 Task: Add Mission Organic Flour Tortillas 6 Count to the cart.
Action: Mouse moved to (82, 149)
Screenshot: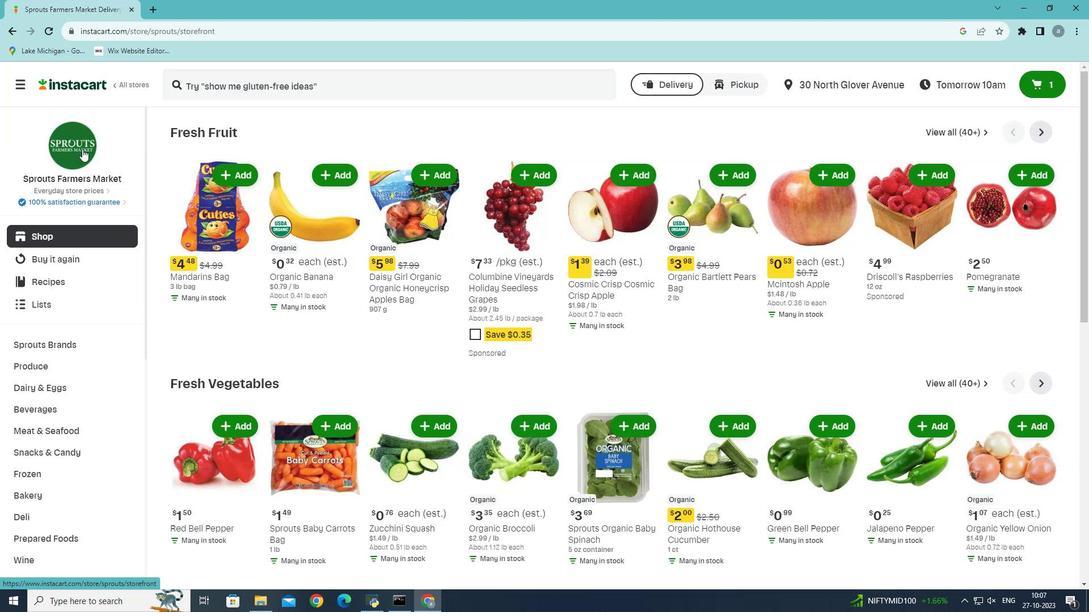 
Action: Mouse pressed left at (82, 149)
Screenshot: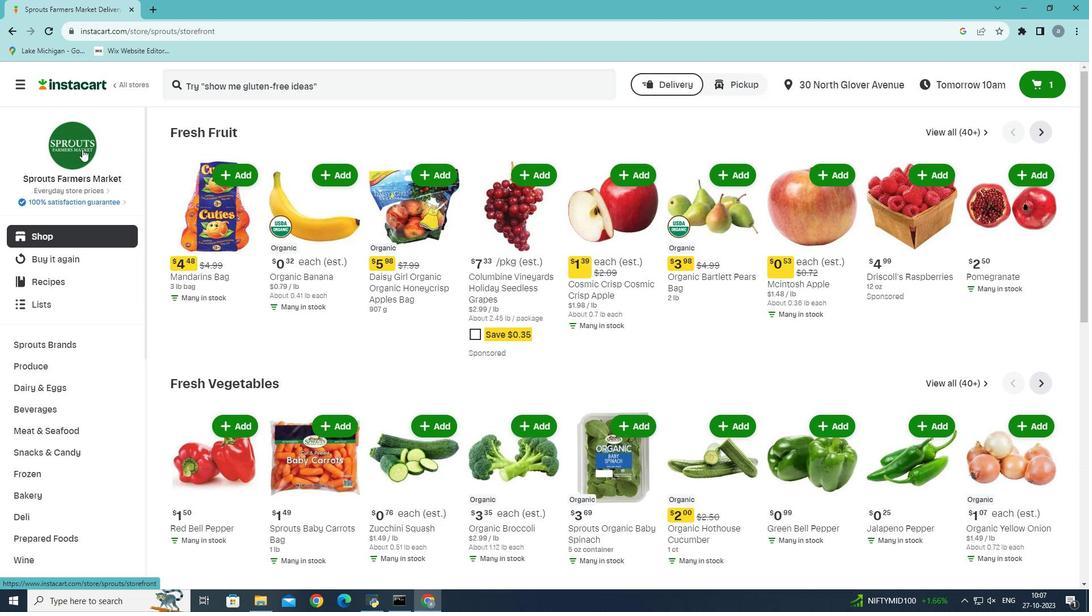 
Action: Mouse moved to (20, 83)
Screenshot: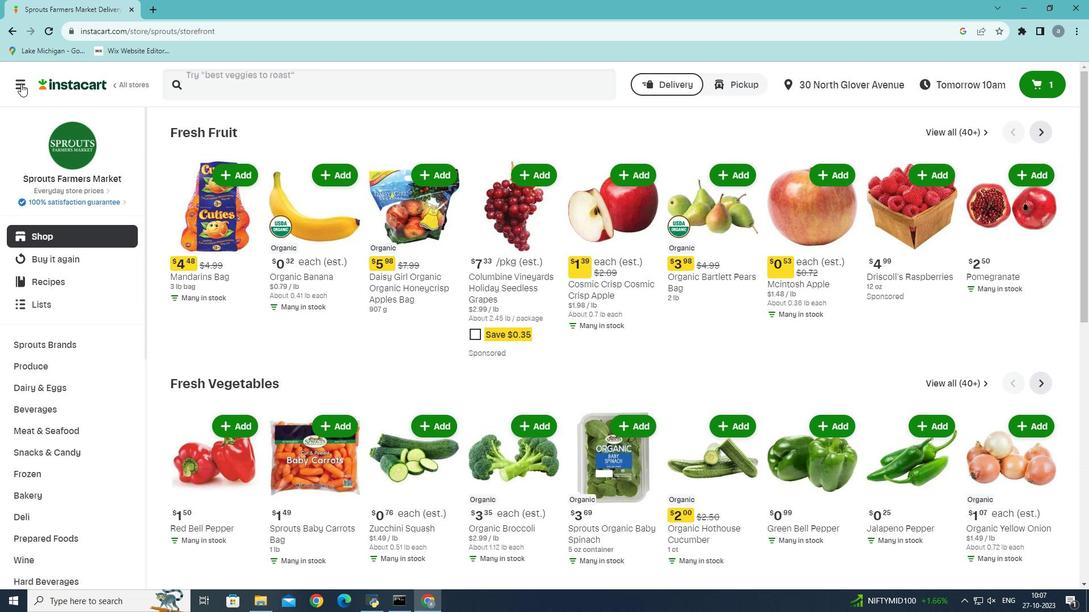 
Action: Mouse pressed left at (20, 83)
Screenshot: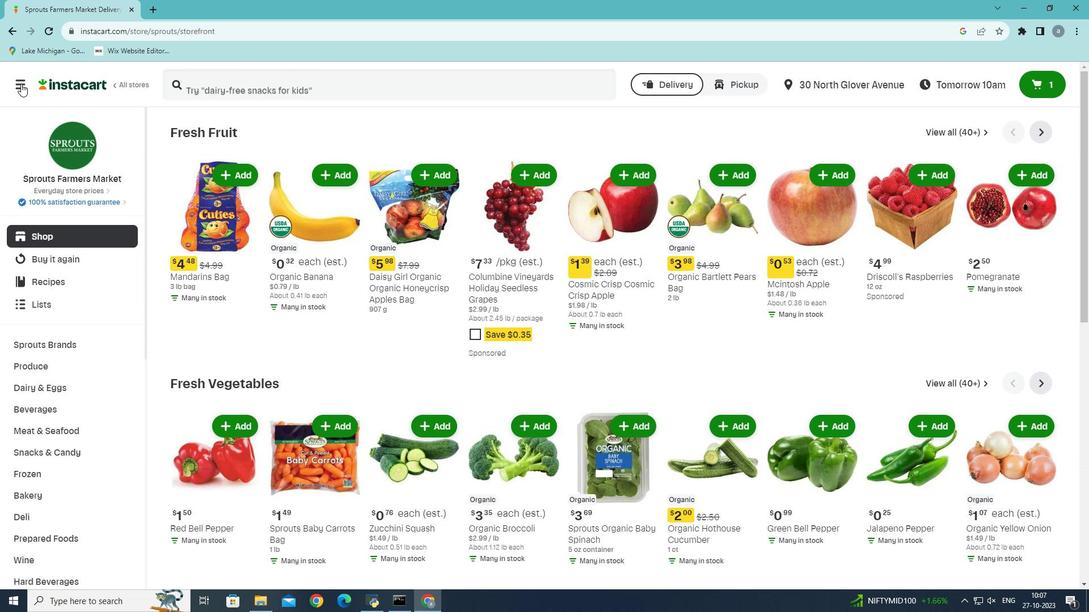 
Action: Mouse moved to (48, 325)
Screenshot: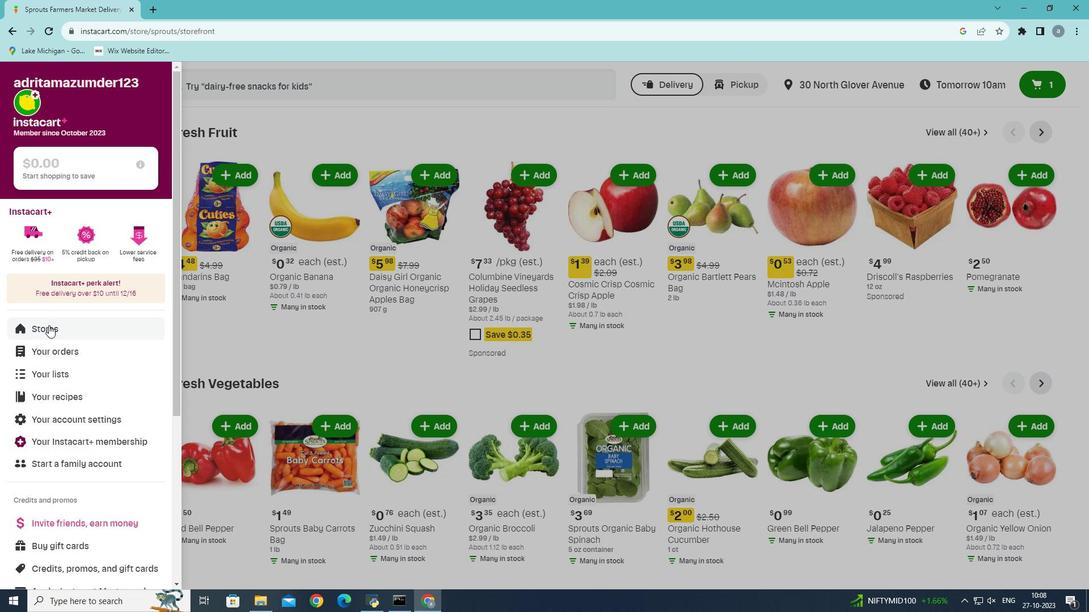 
Action: Mouse pressed left at (48, 325)
Screenshot: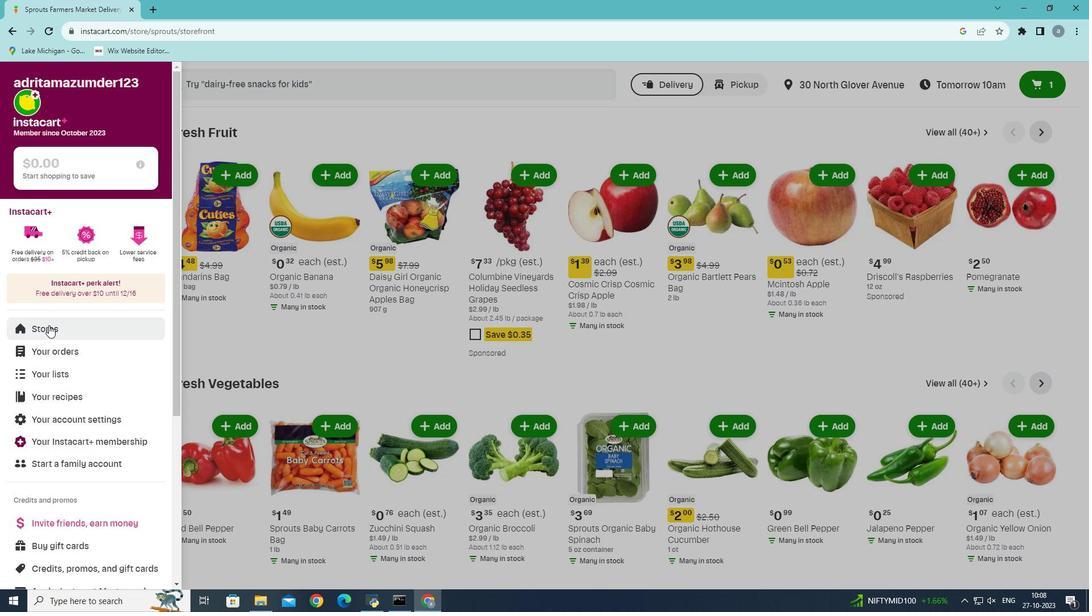 
Action: Mouse moved to (265, 128)
Screenshot: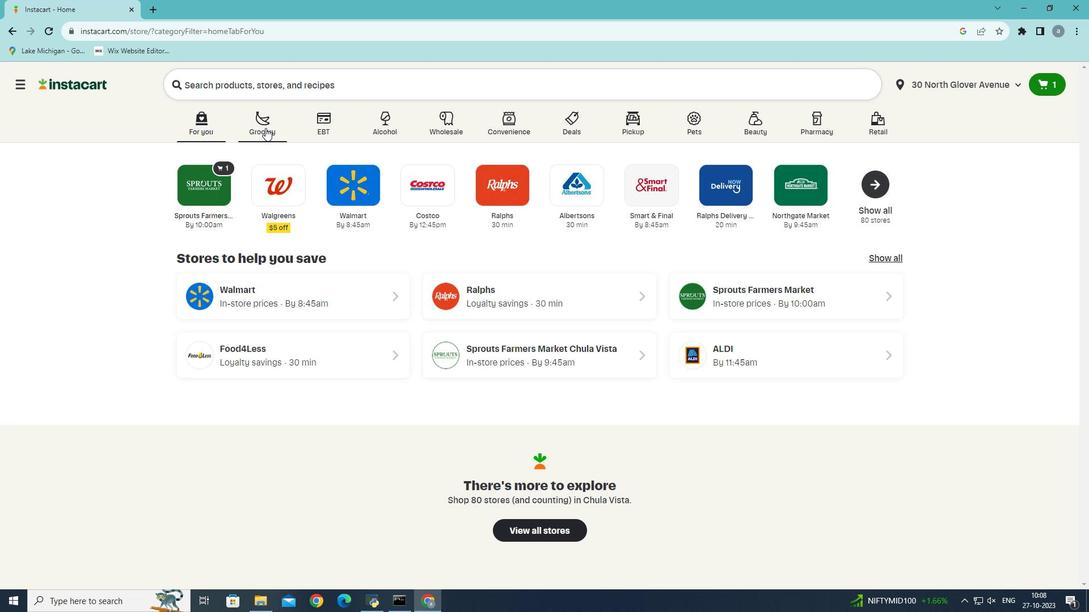 
Action: Mouse pressed left at (265, 128)
Screenshot: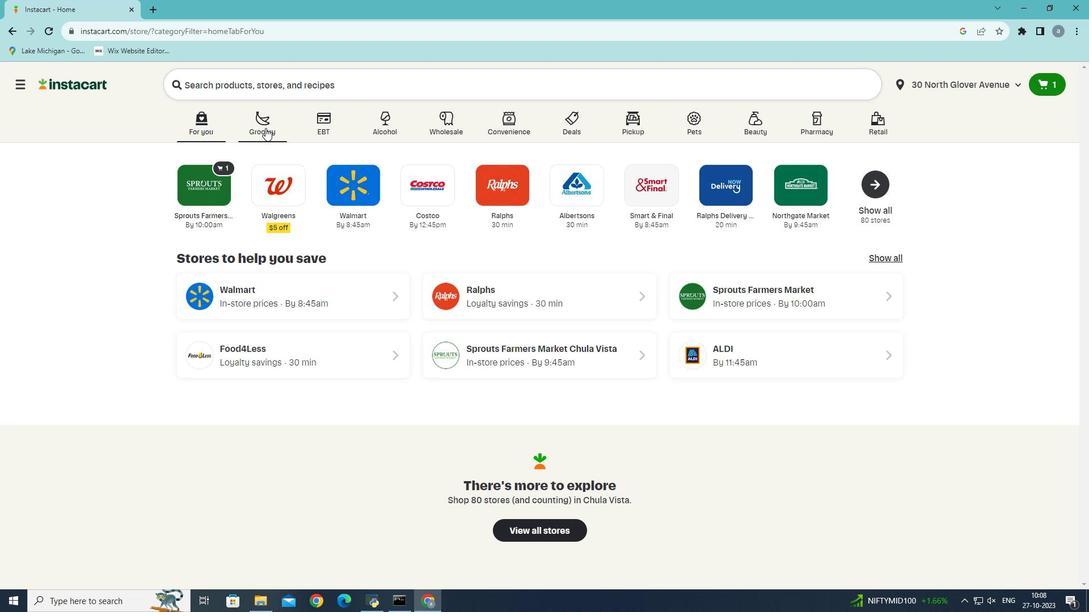 
Action: Mouse moved to (257, 327)
Screenshot: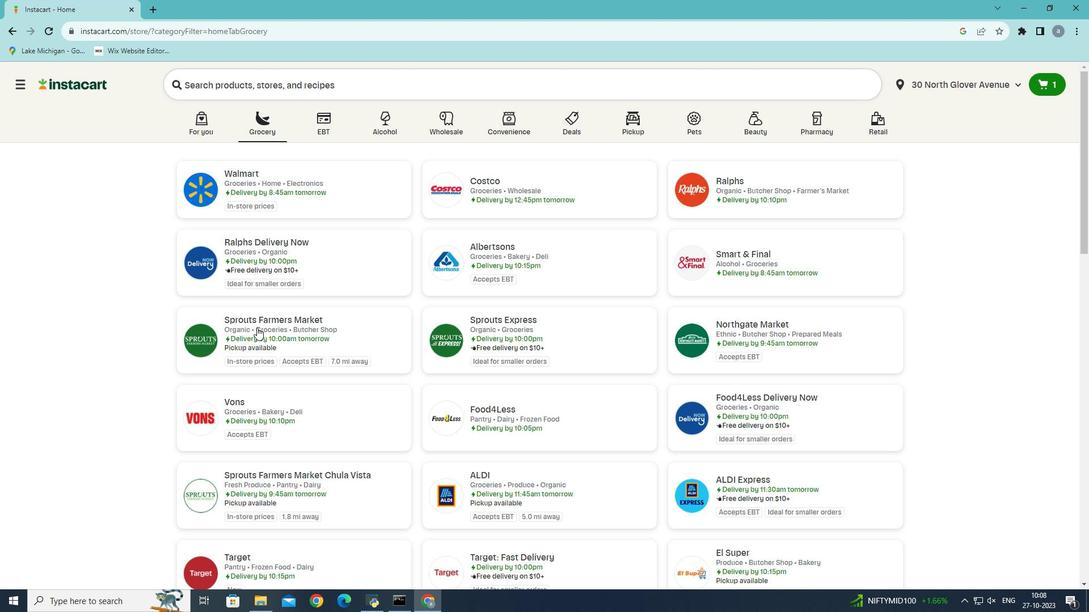 
Action: Mouse pressed left at (257, 327)
Screenshot: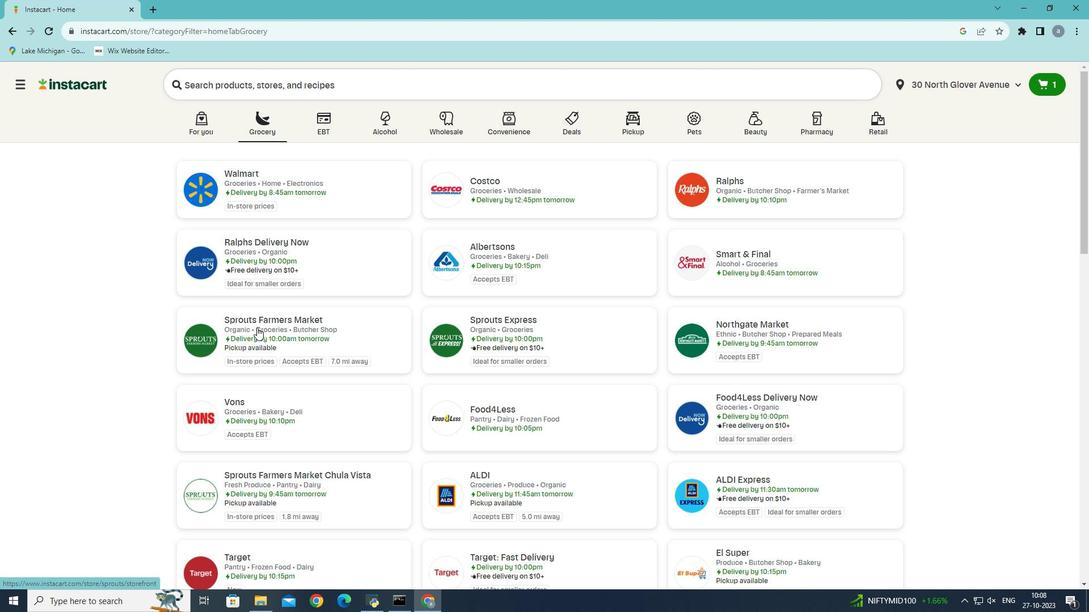 
Action: Mouse moved to (42, 501)
Screenshot: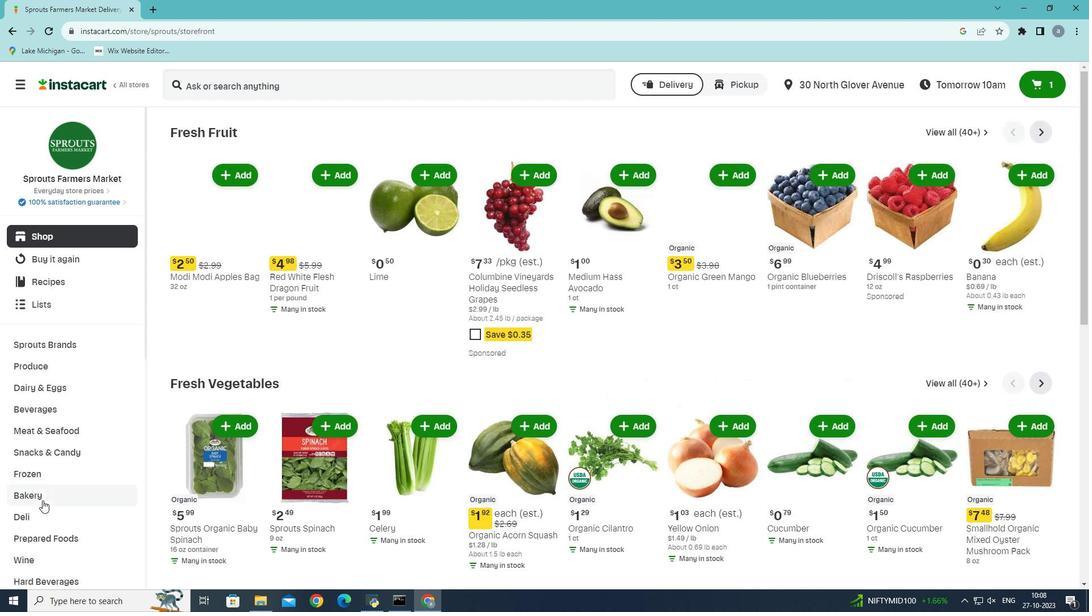 
Action: Mouse pressed left at (42, 501)
Screenshot: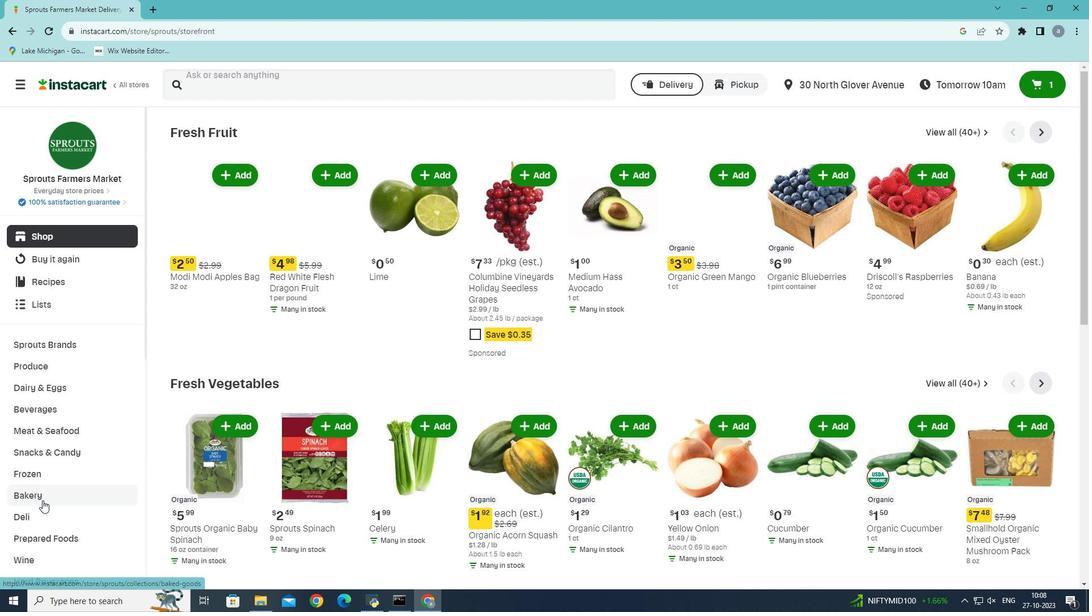 
Action: Mouse moved to (840, 154)
Screenshot: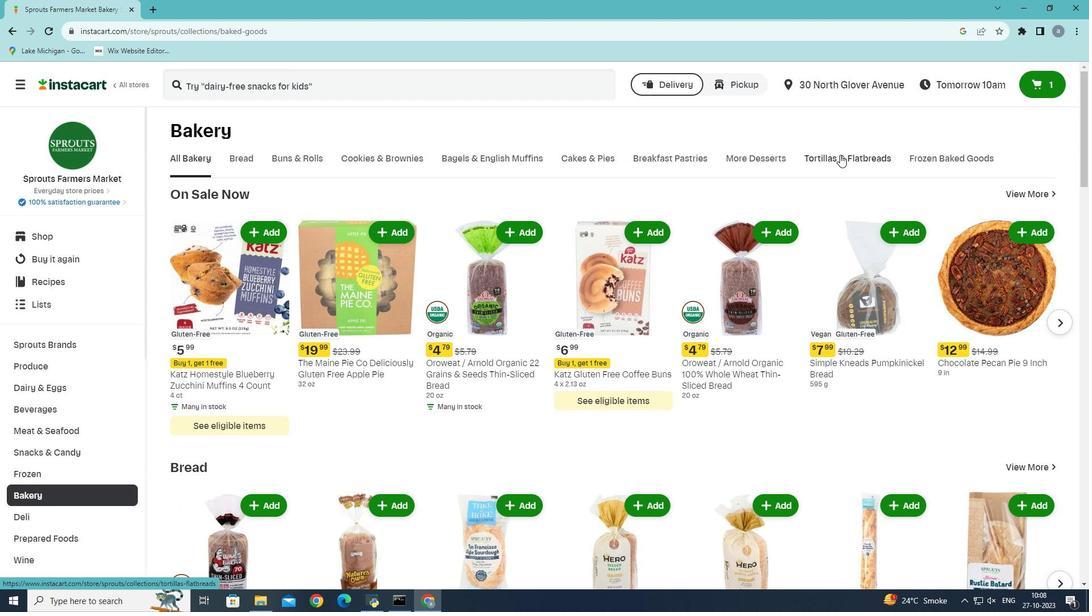 
Action: Mouse pressed left at (840, 154)
Screenshot: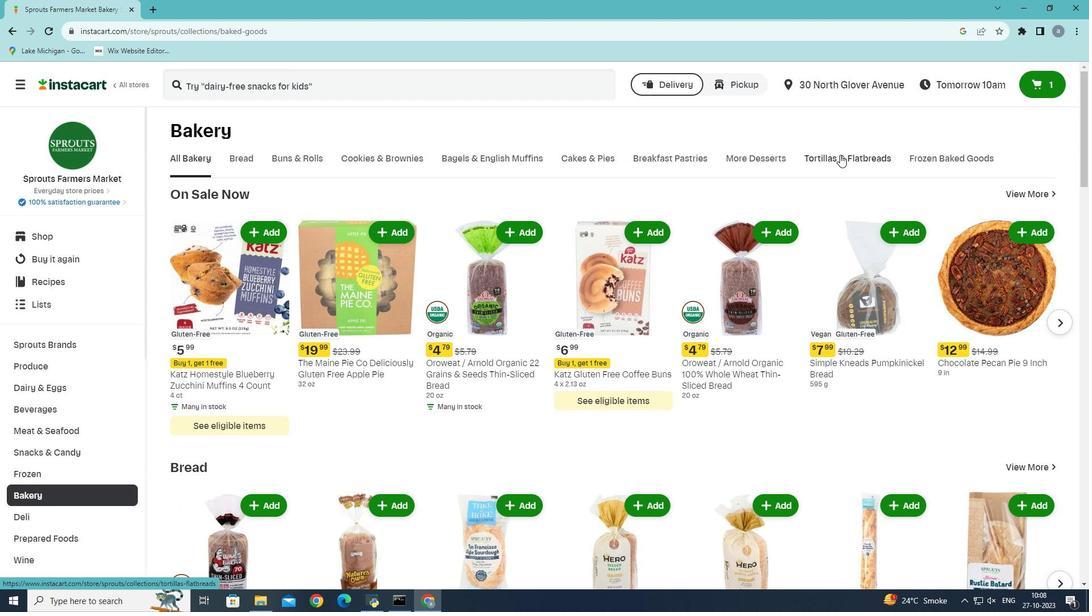 
Action: Mouse moved to (261, 206)
Screenshot: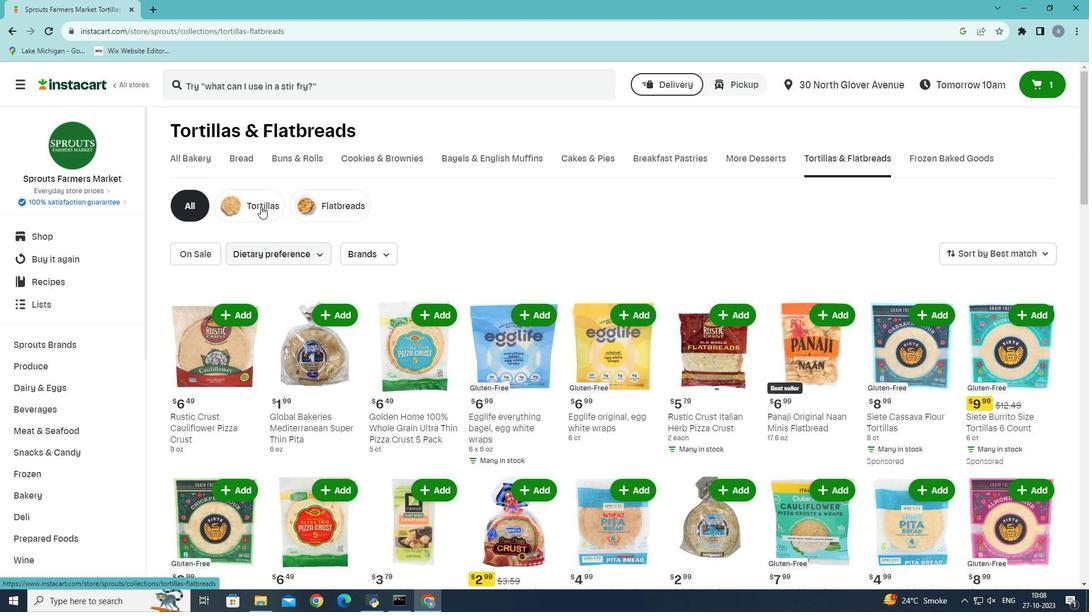 
Action: Mouse pressed left at (261, 206)
Screenshot: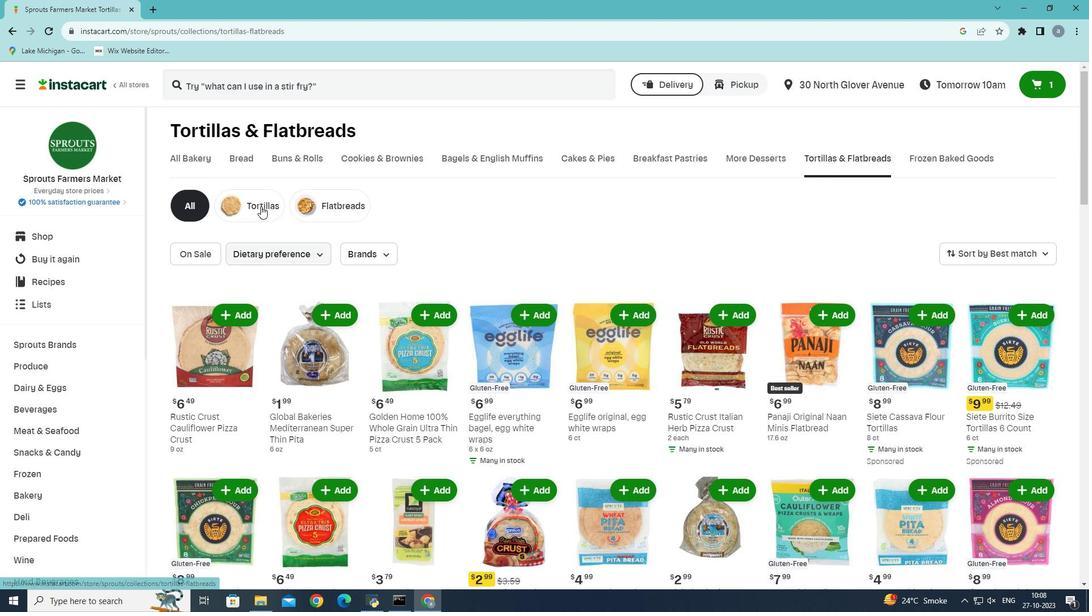 
Action: Mouse moved to (688, 439)
Screenshot: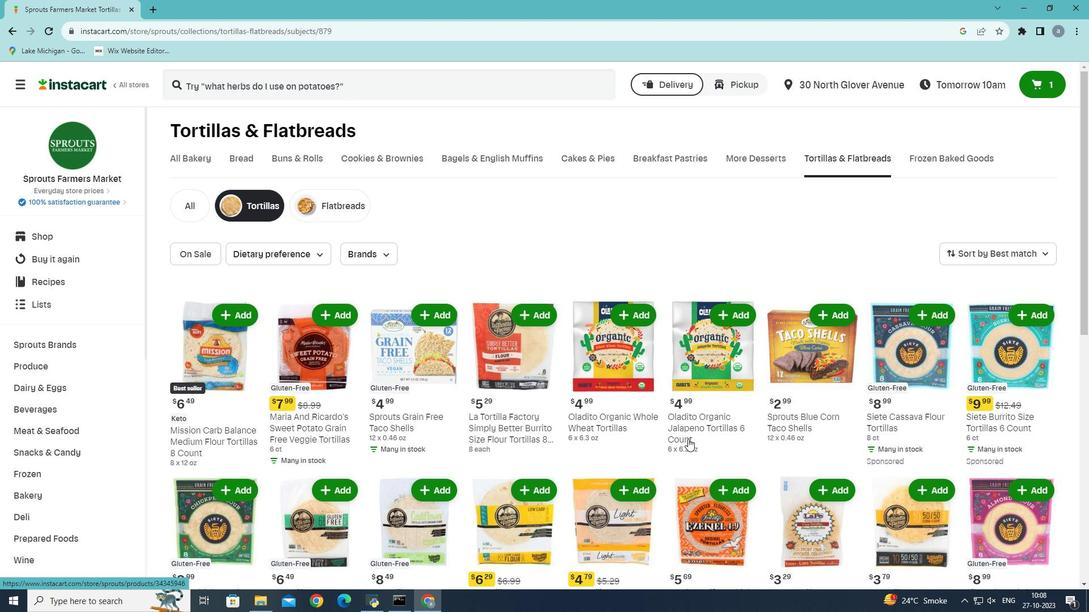 
Action: Mouse scrolled (688, 438) with delta (0, 0)
Screenshot: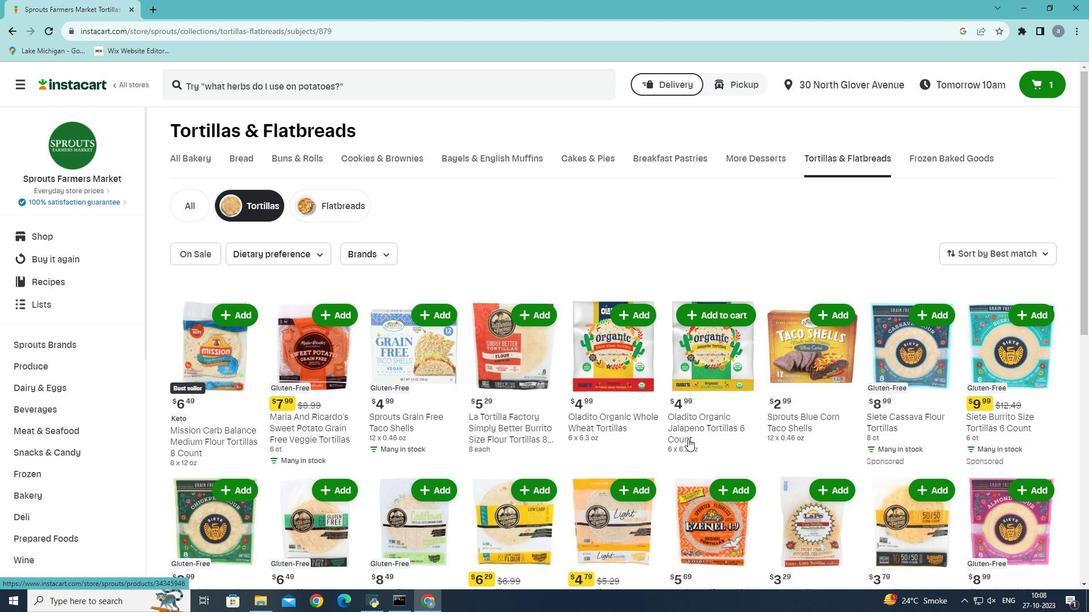 
Action: Mouse scrolled (688, 438) with delta (0, 0)
Screenshot: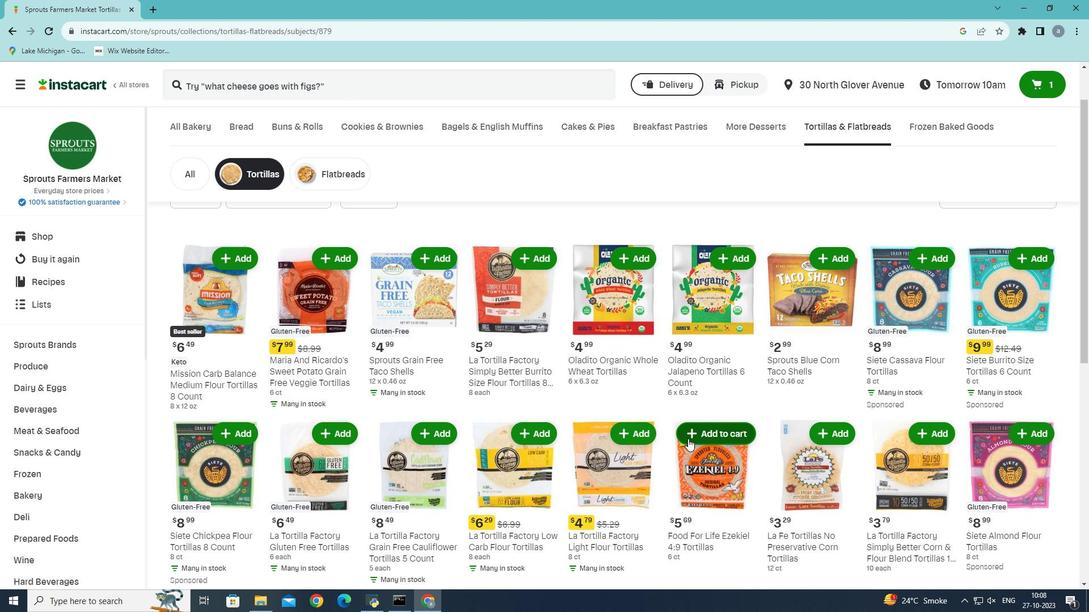 
Action: Mouse scrolled (688, 438) with delta (0, 0)
Screenshot: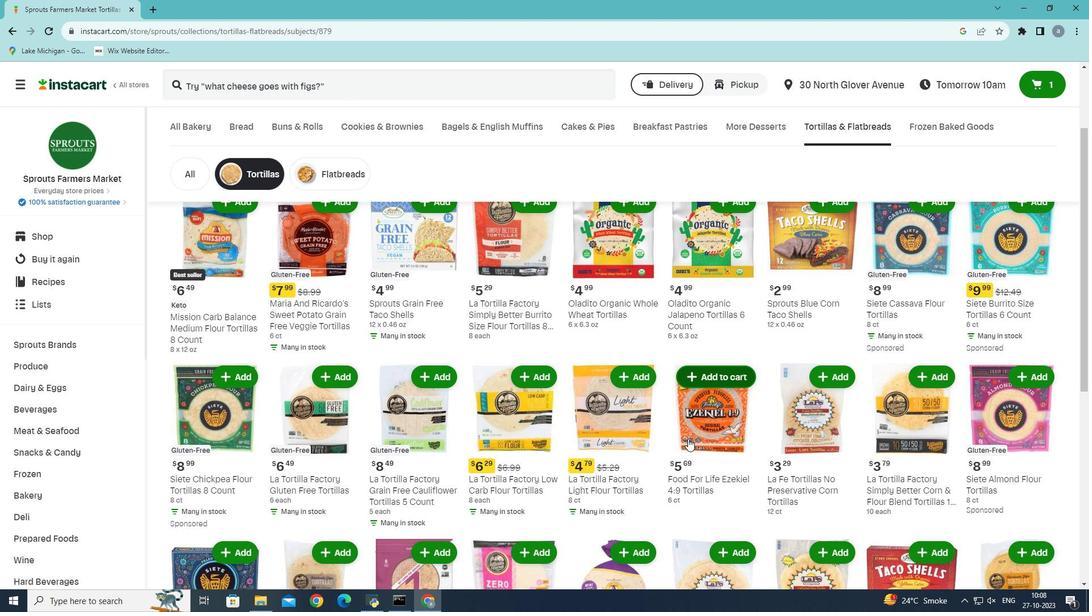 
Action: Mouse moved to (744, 435)
Screenshot: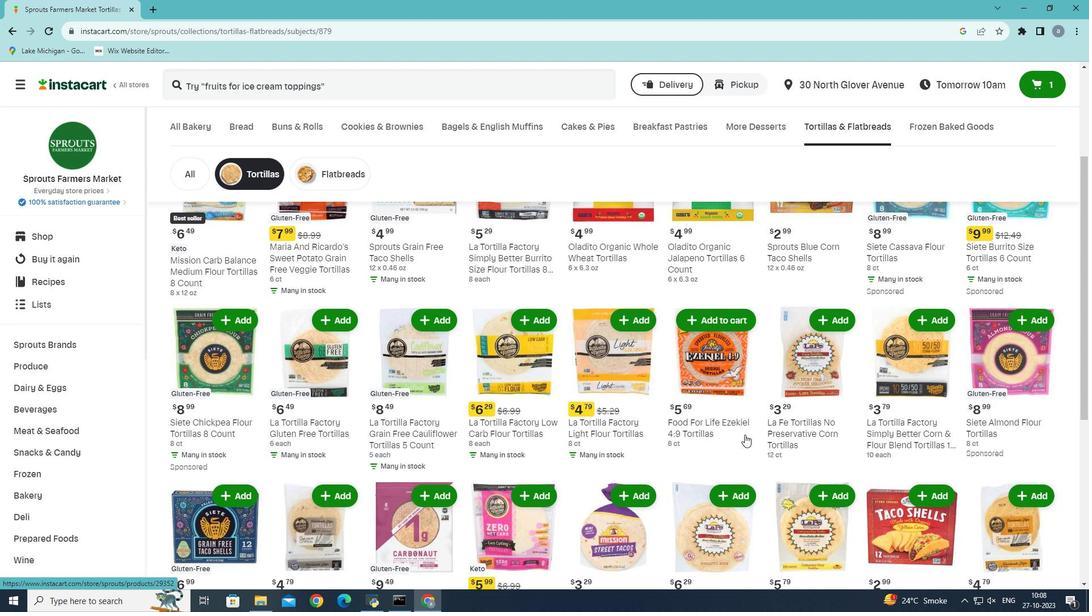 
Action: Mouse scrolled (744, 434) with delta (0, 0)
Screenshot: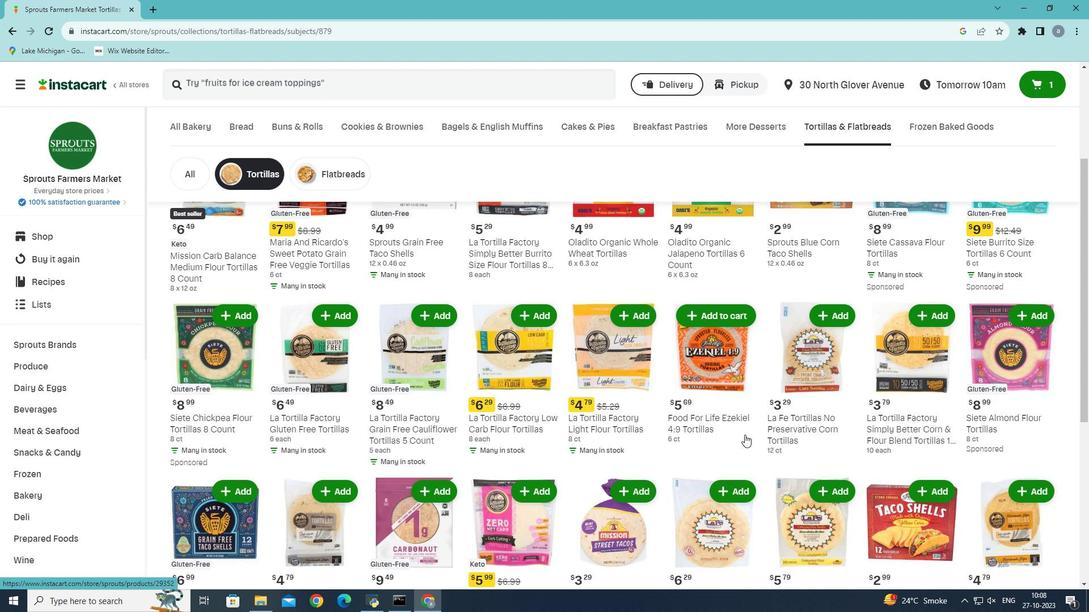 
Action: Mouse scrolled (744, 434) with delta (0, 0)
Screenshot: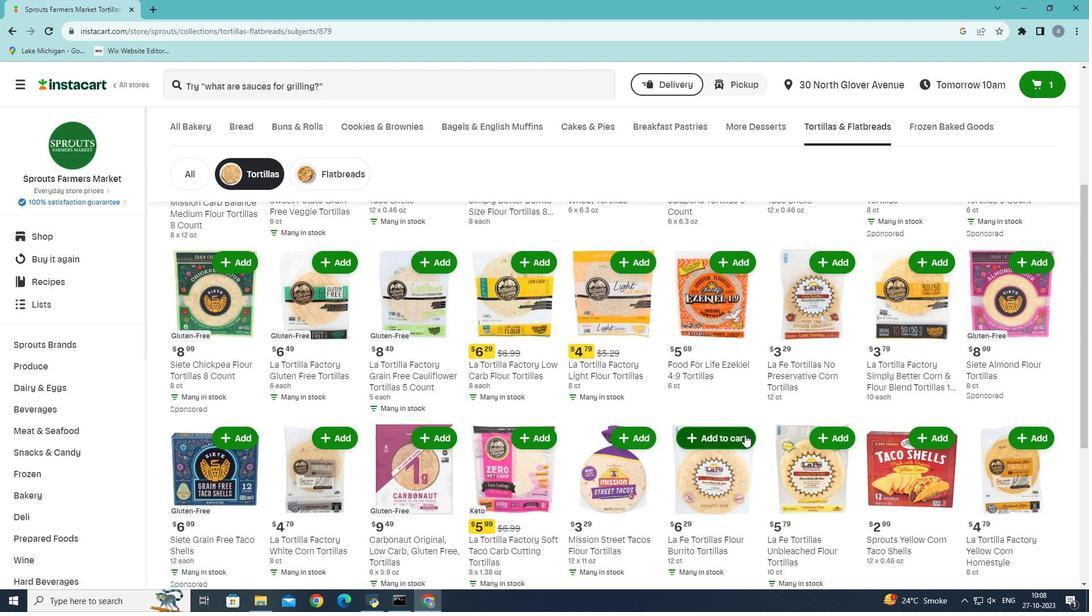 
Action: Mouse moved to (727, 467)
Screenshot: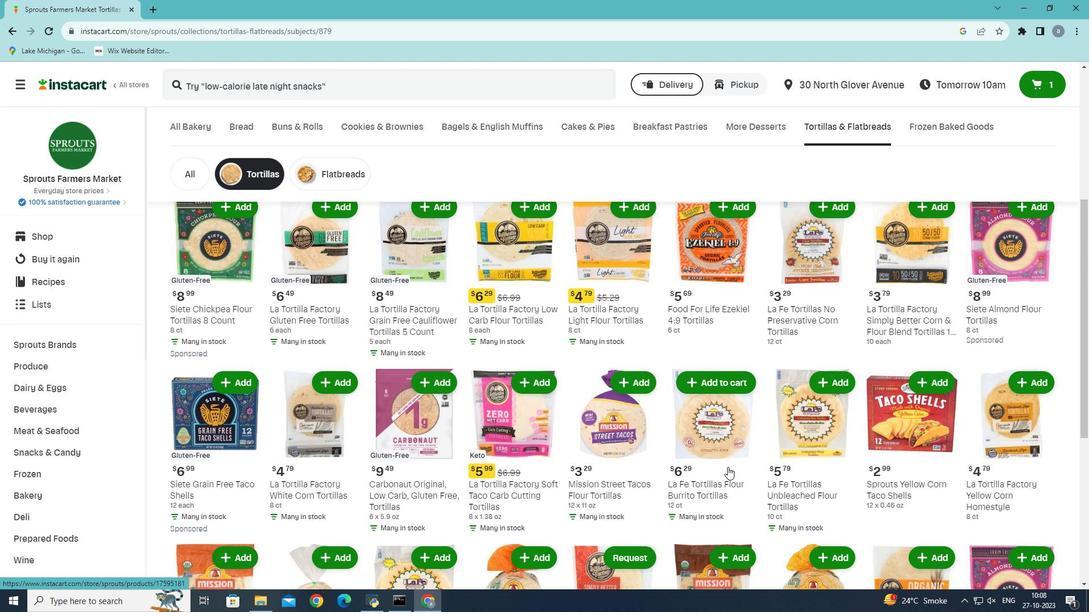 
Action: Mouse scrolled (727, 466) with delta (0, 0)
Screenshot: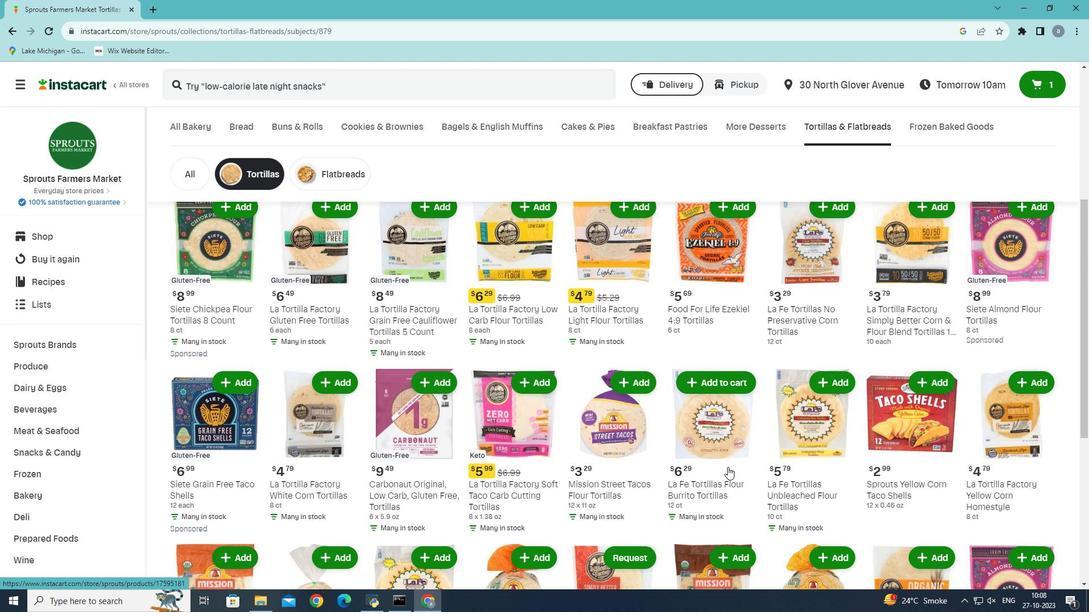 
Action: Mouse scrolled (727, 466) with delta (0, 0)
Screenshot: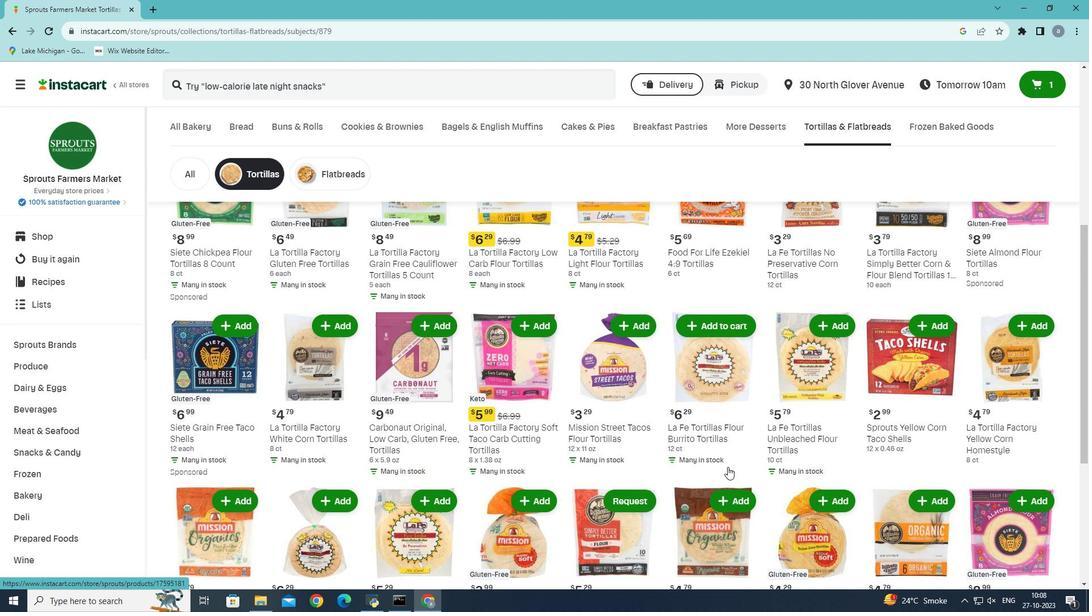 
Action: Mouse moved to (243, 438)
Screenshot: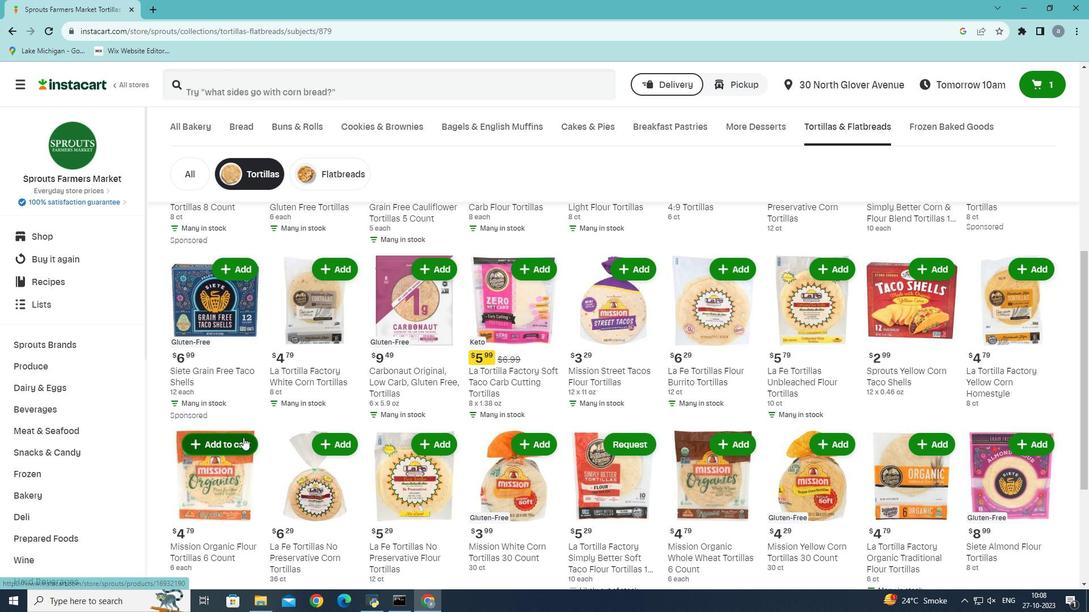 
Action: Mouse pressed left at (243, 438)
Screenshot: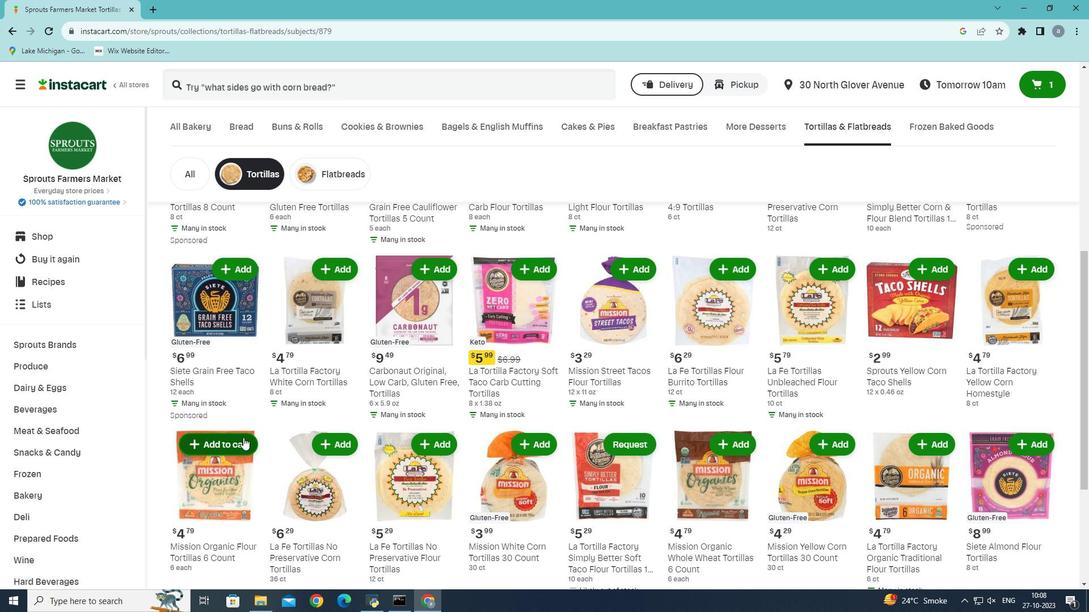 
Action: Mouse moved to (243, 437)
Screenshot: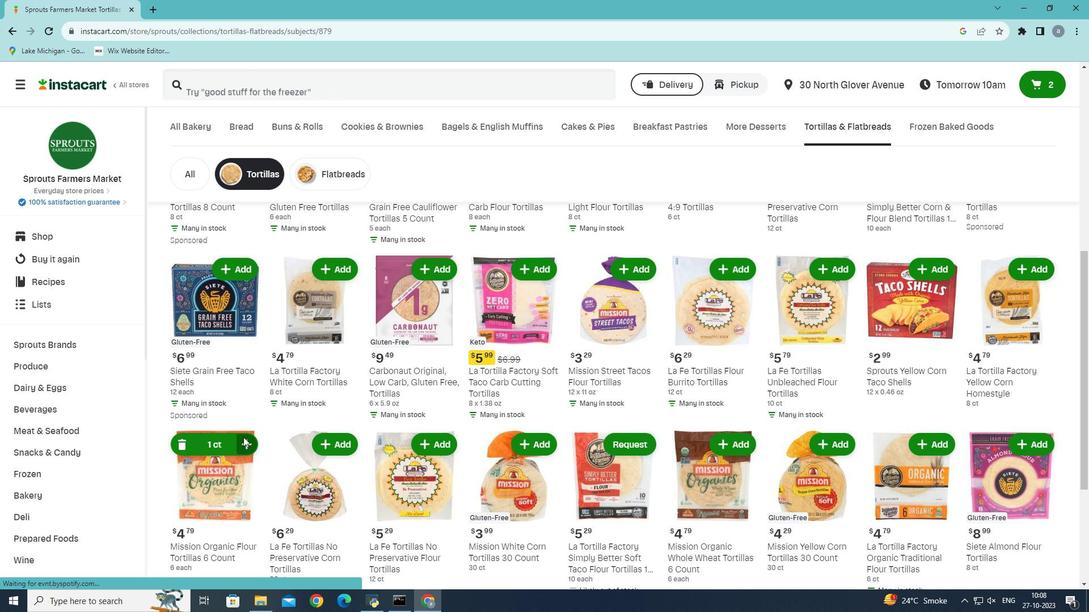 
